 Task: Set the Is Posted? and click the "active" while find invoice.
Action: Mouse moved to (155, 17)
Screenshot: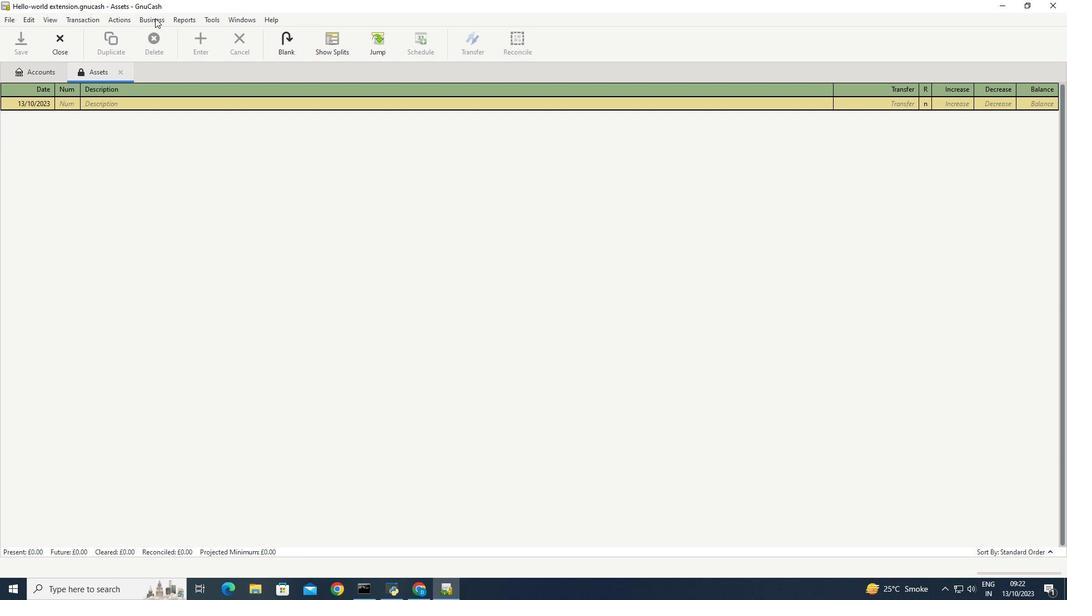 
Action: Mouse pressed left at (155, 17)
Screenshot: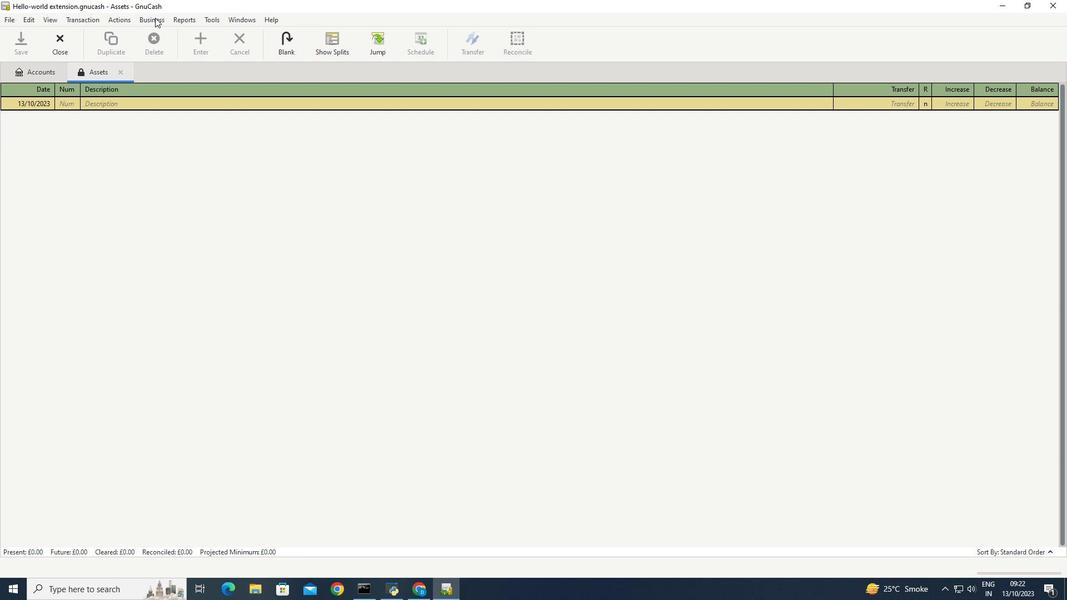
Action: Mouse moved to (280, 90)
Screenshot: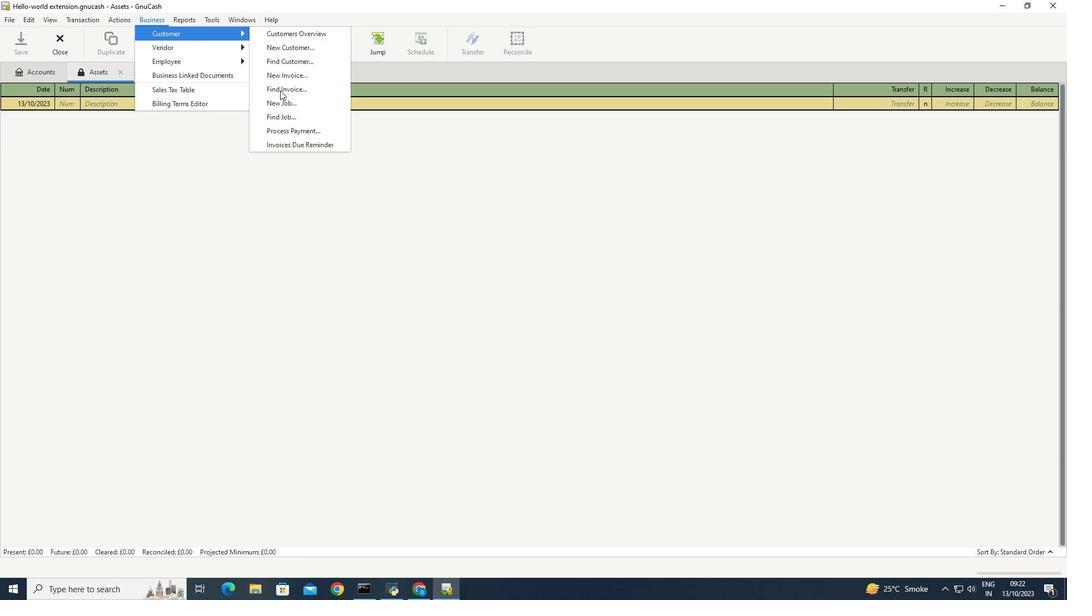 
Action: Mouse pressed left at (280, 90)
Screenshot: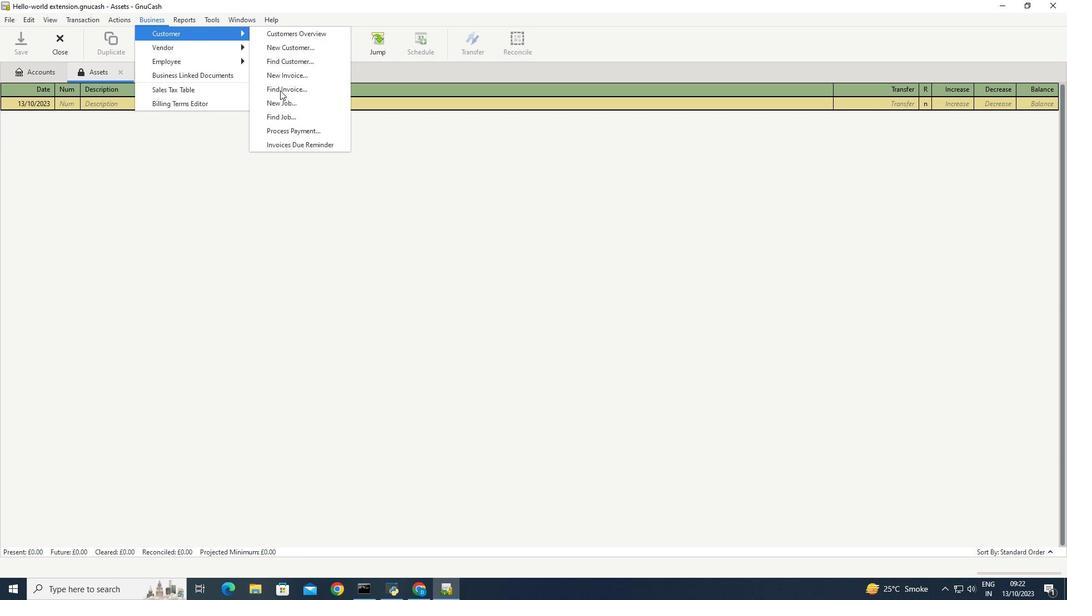 
Action: Mouse moved to (415, 261)
Screenshot: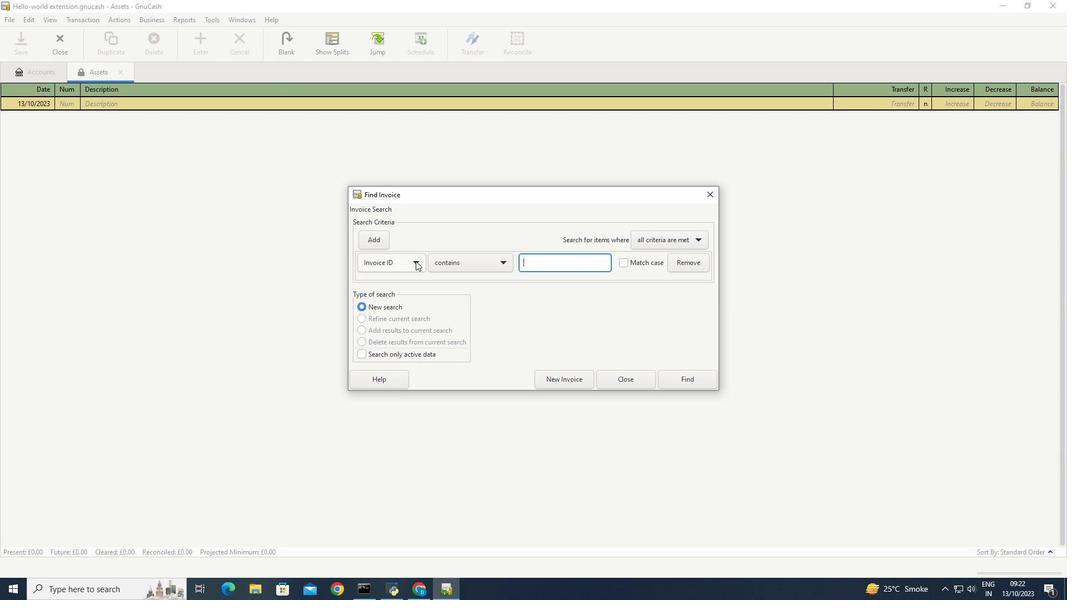 
Action: Mouse pressed left at (415, 261)
Screenshot: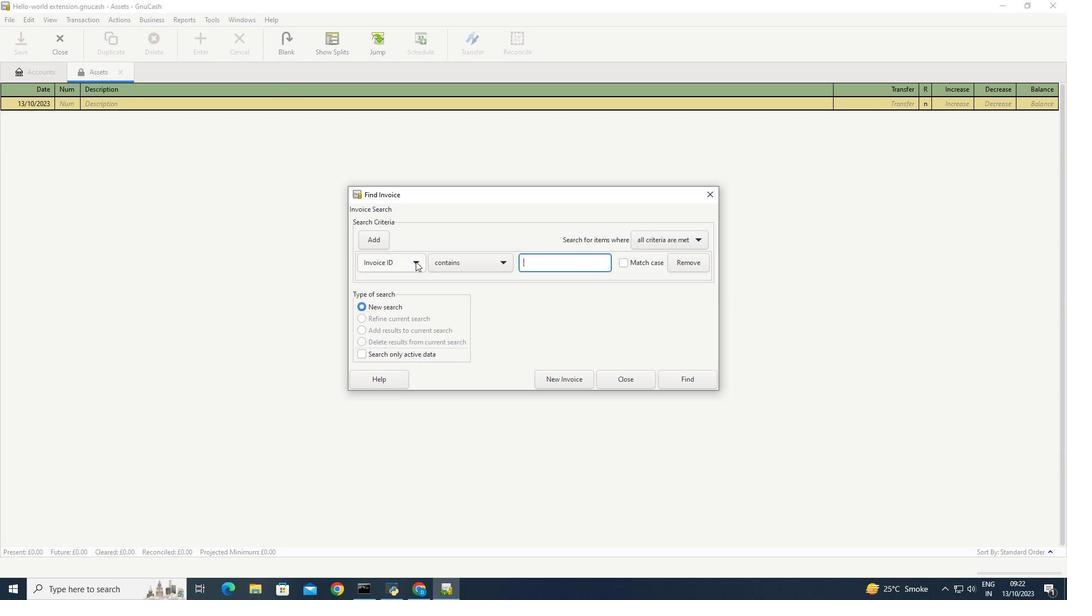 
Action: Mouse moved to (375, 331)
Screenshot: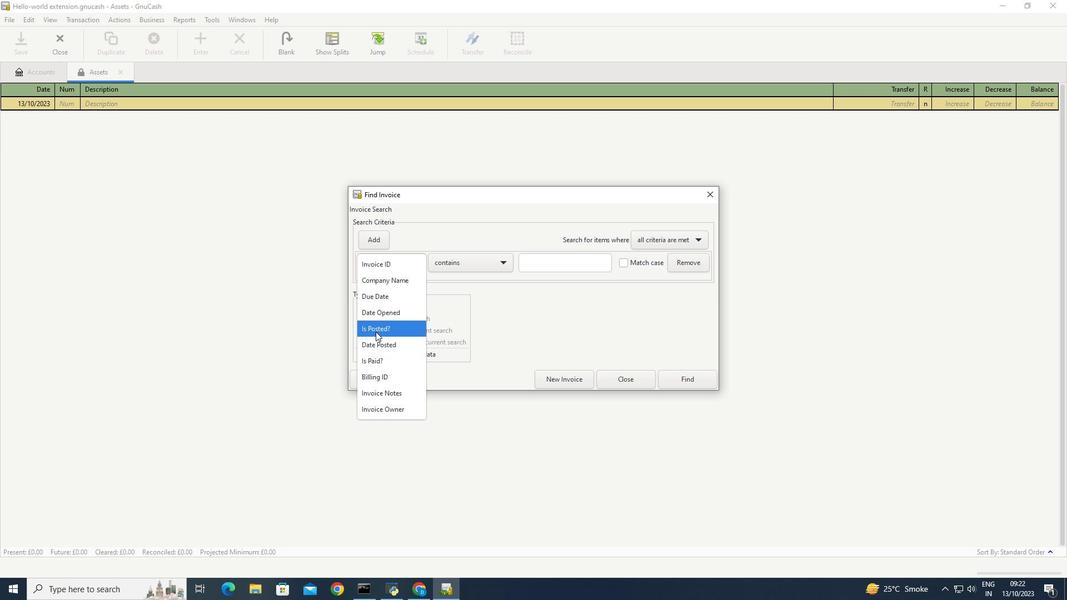 
Action: Mouse pressed left at (375, 331)
Screenshot: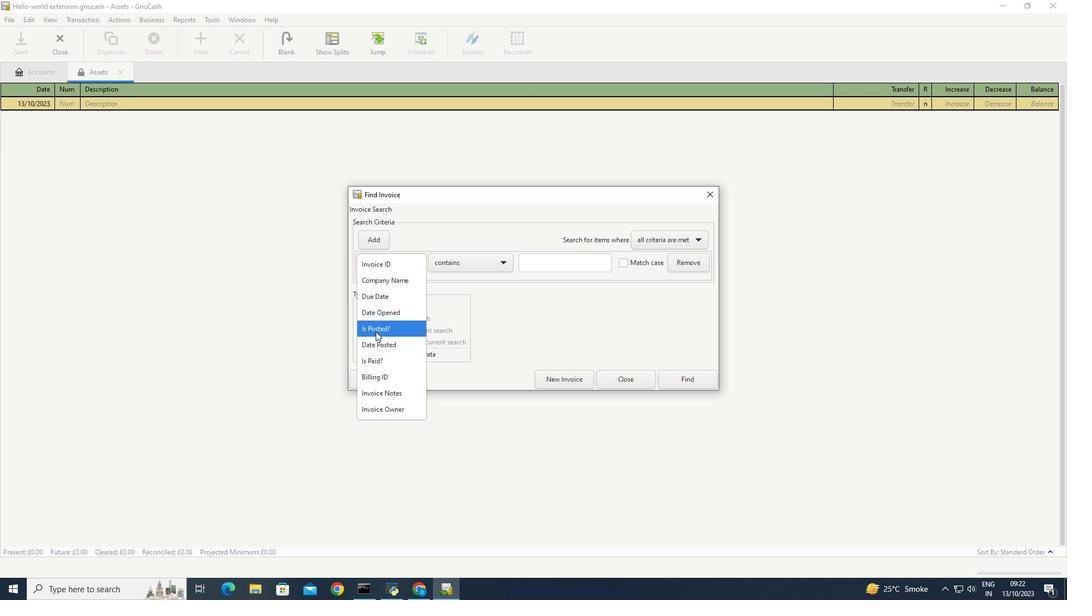 
Action: Mouse moved to (433, 261)
Screenshot: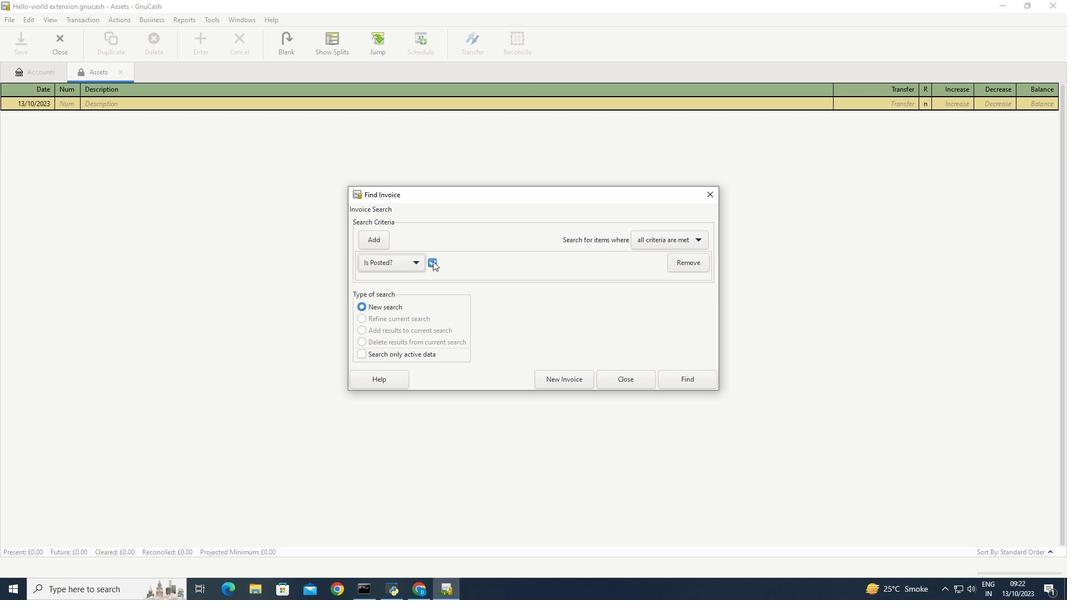 
Action: Mouse pressed left at (433, 261)
Screenshot: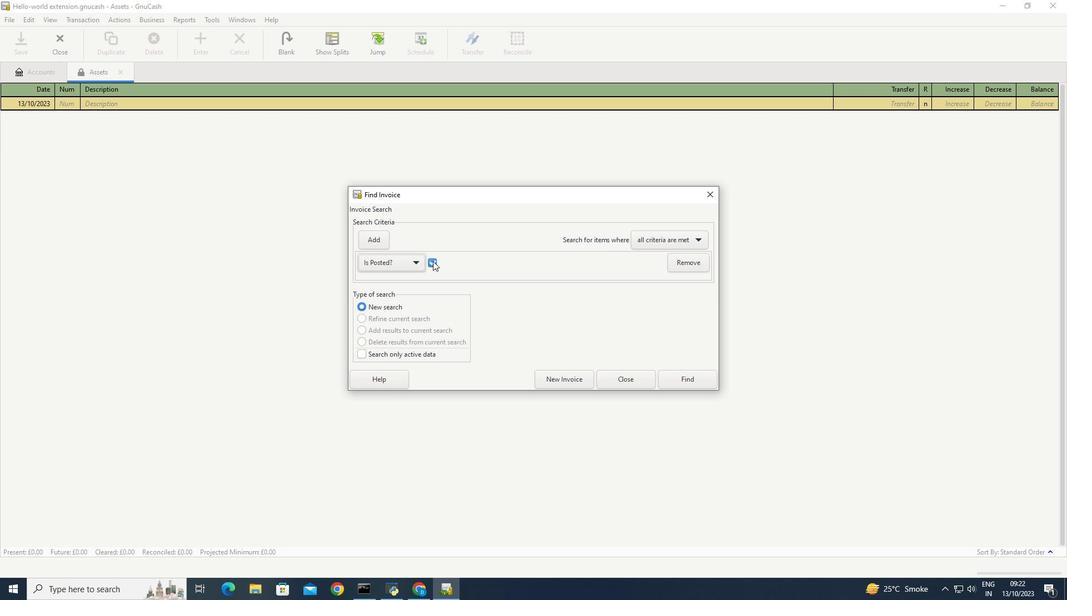 
Action: Mouse pressed left at (433, 261)
Screenshot: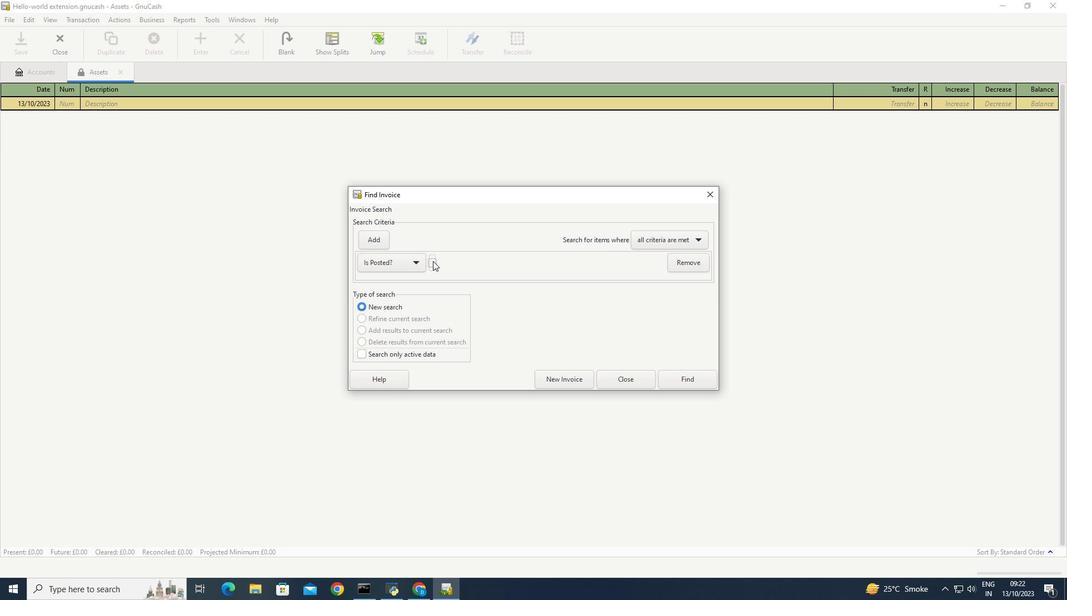 
